 Task: Set up Gmails Vacation Responder to automatically reply to incoming emails while you are away from the office.
Action: Mouse moved to (864, 50)
Screenshot: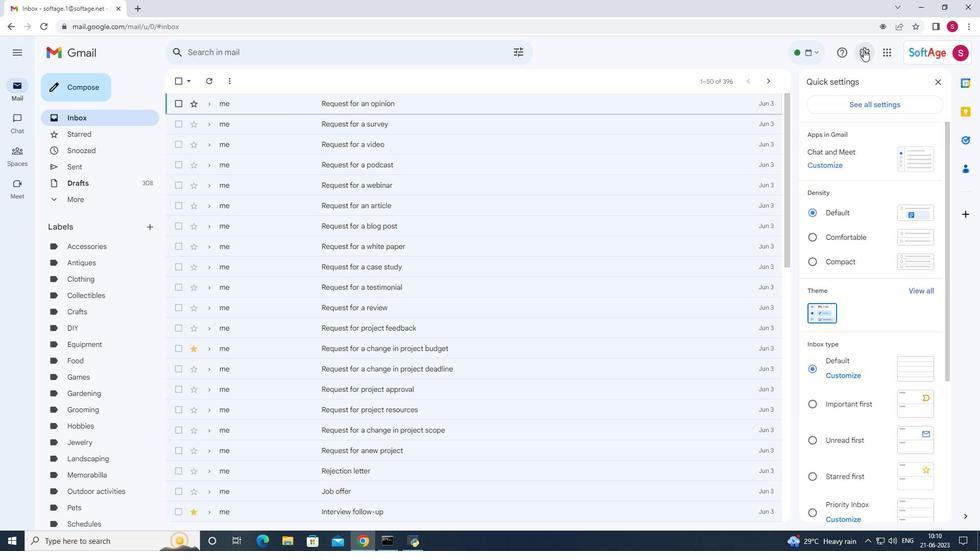 
Action: Mouse pressed left at (864, 50)
Screenshot: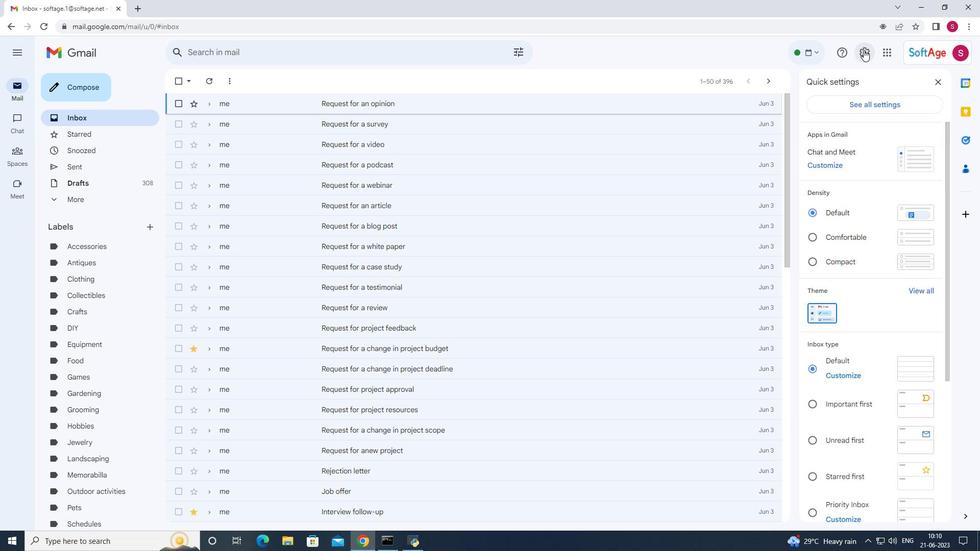 
Action: Mouse moved to (873, 106)
Screenshot: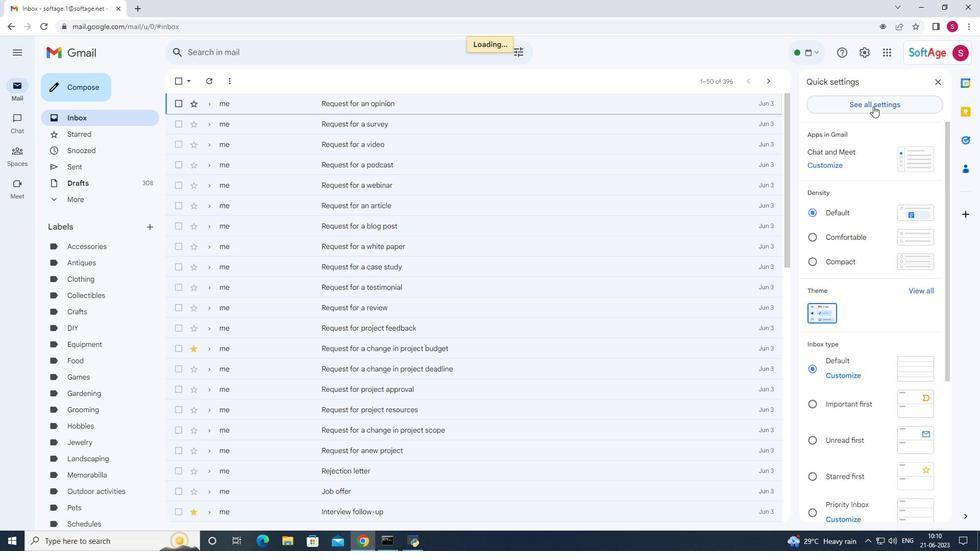 
Action: Mouse pressed left at (873, 106)
Screenshot: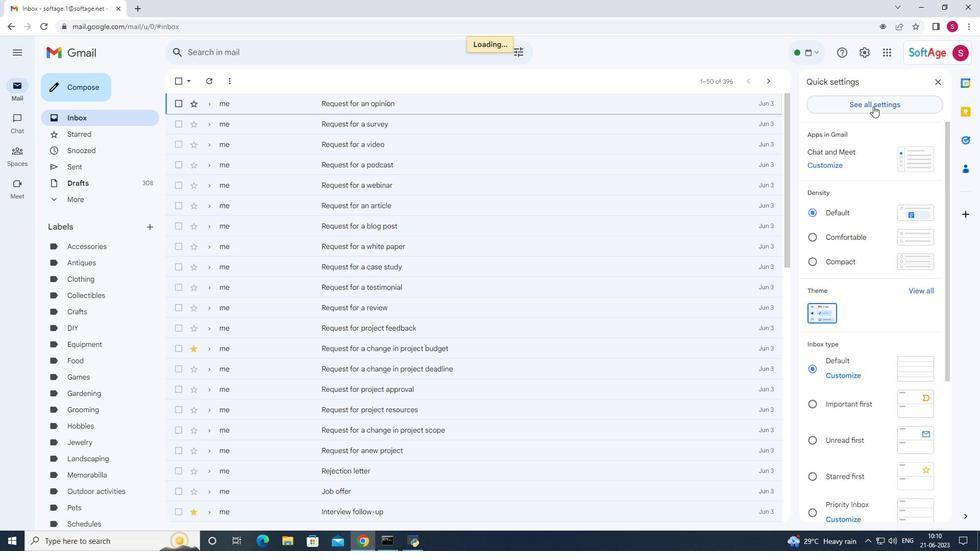 
Action: Mouse moved to (567, 208)
Screenshot: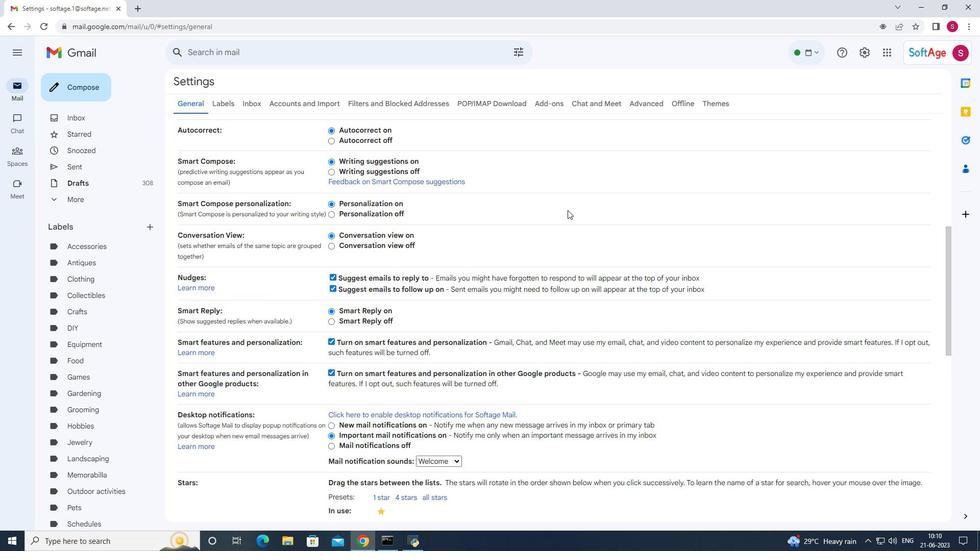 
Action: Mouse scrolled (567, 208) with delta (0, 0)
Screenshot: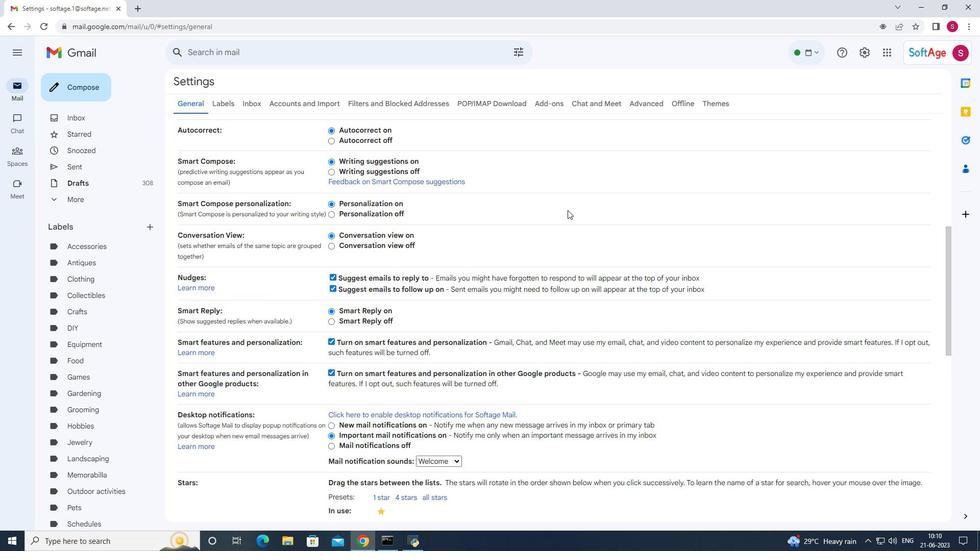 
Action: Mouse moved to (567, 209)
Screenshot: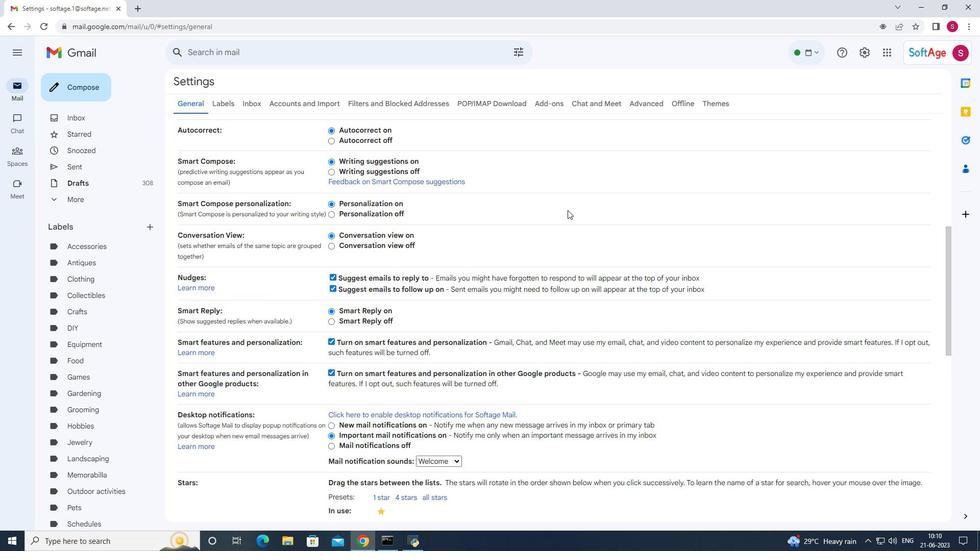 
Action: Mouse scrolled (567, 208) with delta (0, 0)
Screenshot: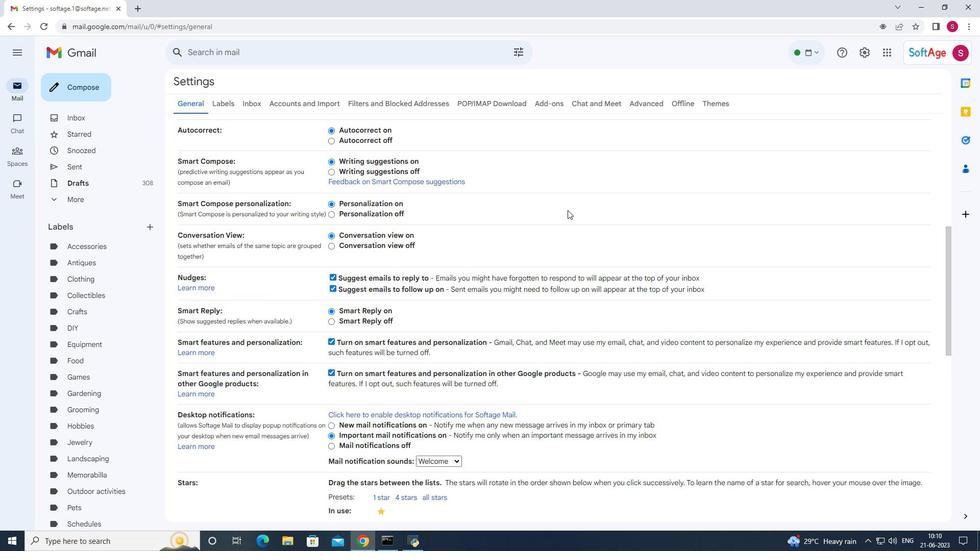 
Action: Mouse scrolled (567, 208) with delta (0, 0)
Screenshot: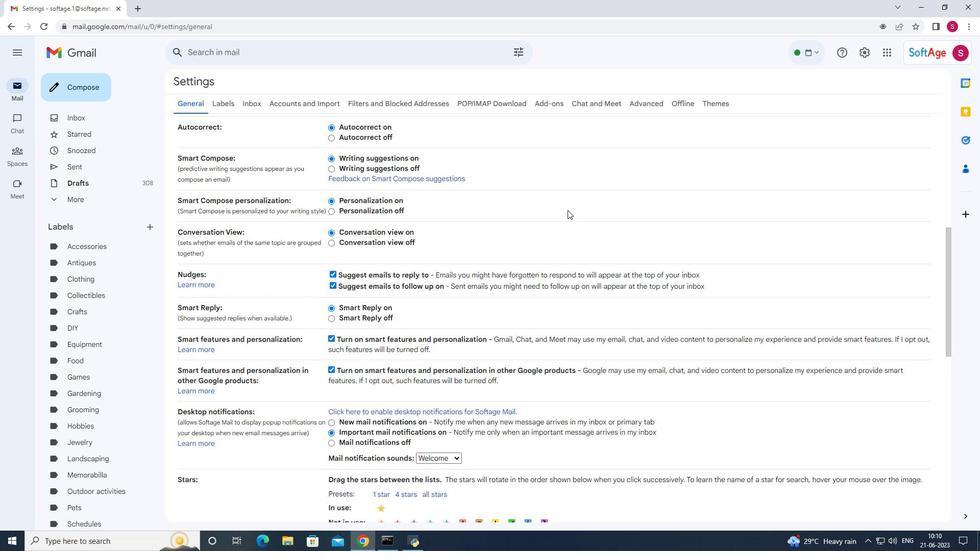 
Action: Mouse scrolled (567, 208) with delta (0, 0)
Screenshot: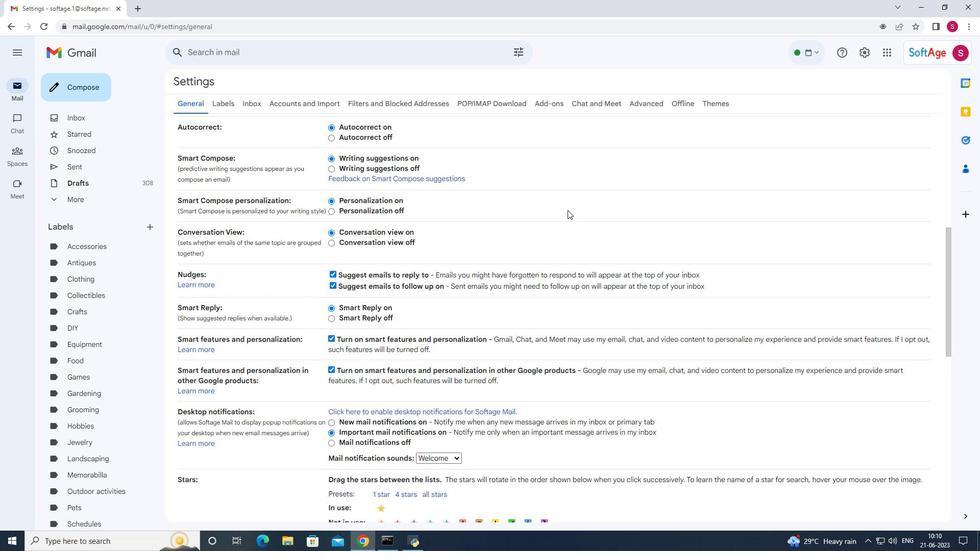 
Action: Mouse moved to (567, 209)
Screenshot: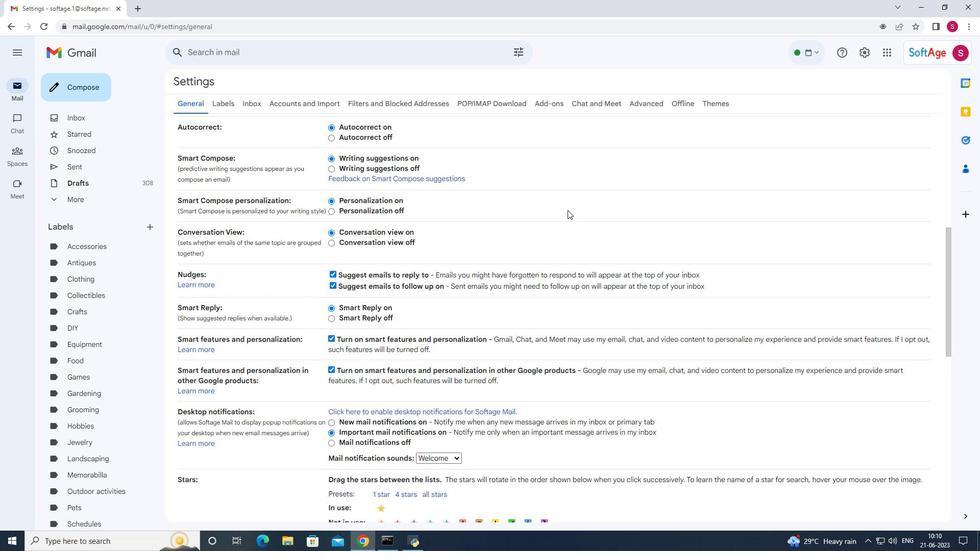 
Action: Mouse scrolled (567, 208) with delta (0, 0)
Screenshot: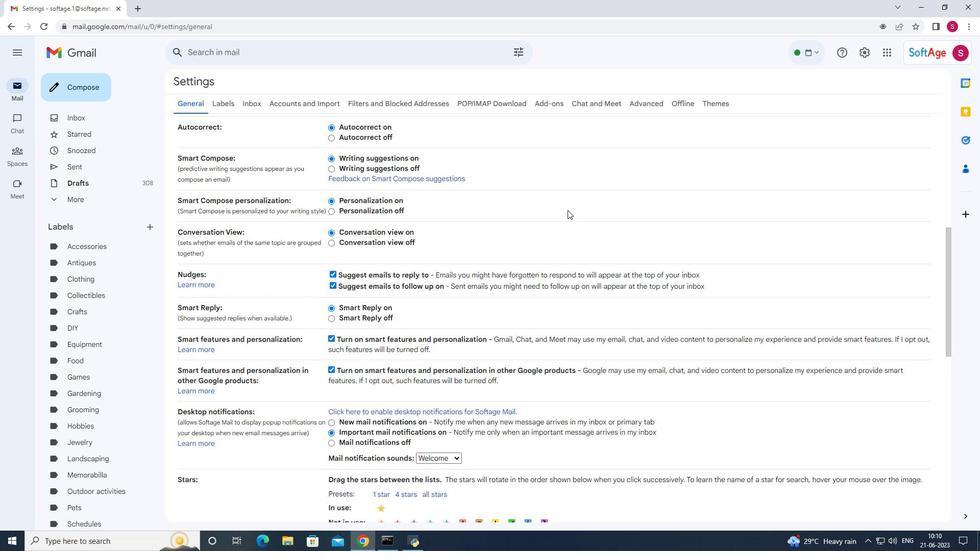 
Action: Mouse scrolled (567, 208) with delta (0, 0)
Screenshot: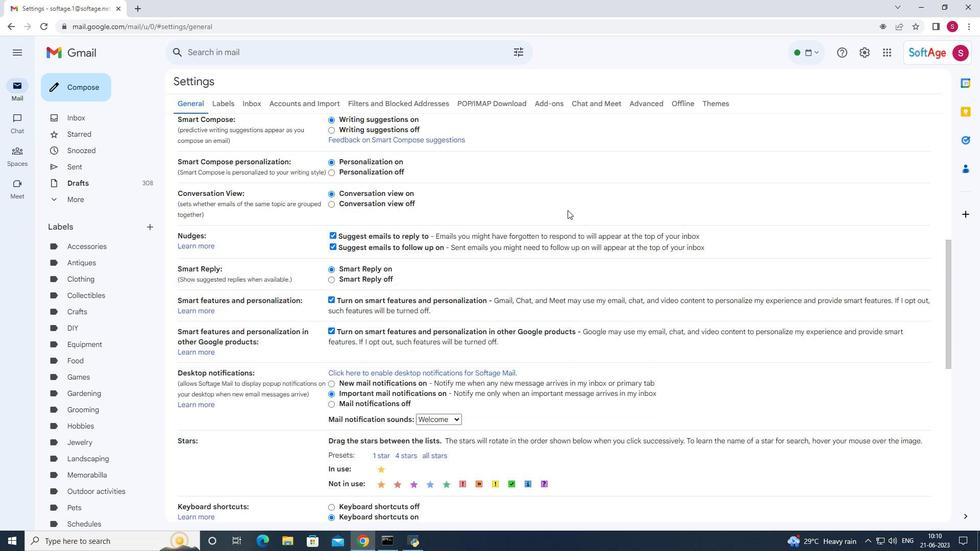 
Action: Mouse moved to (567, 209)
Screenshot: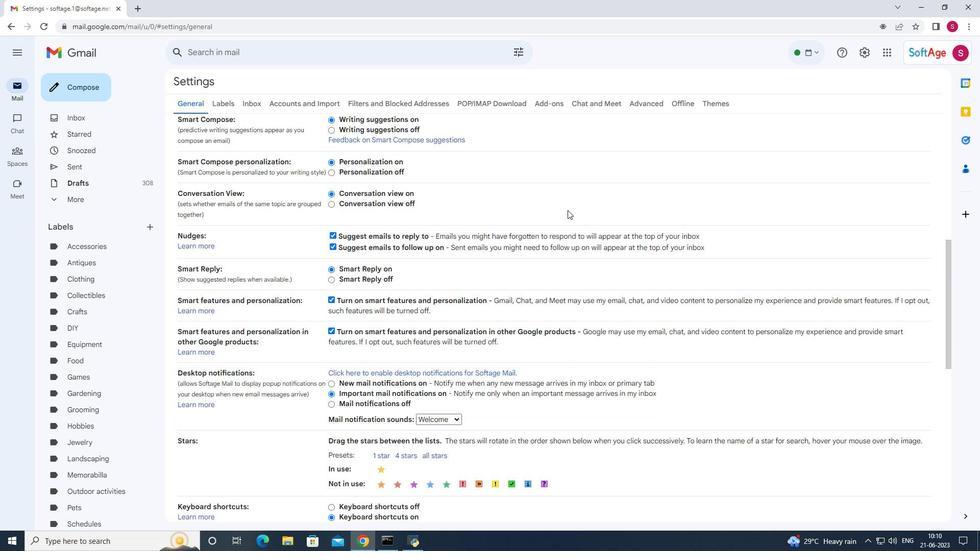
Action: Mouse scrolled (567, 208) with delta (0, 0)
Screenshot: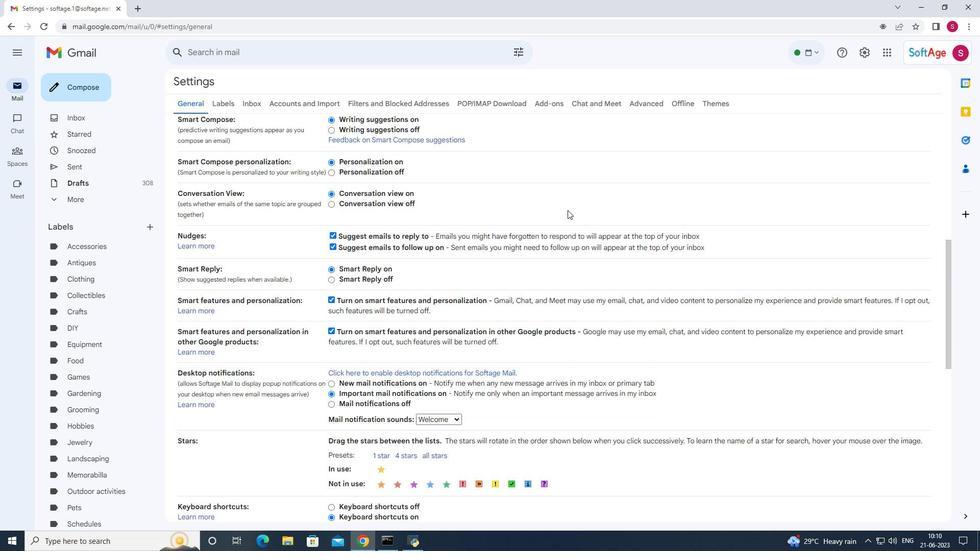 
Action: Mouse moved to (567, 210)
Screenshot: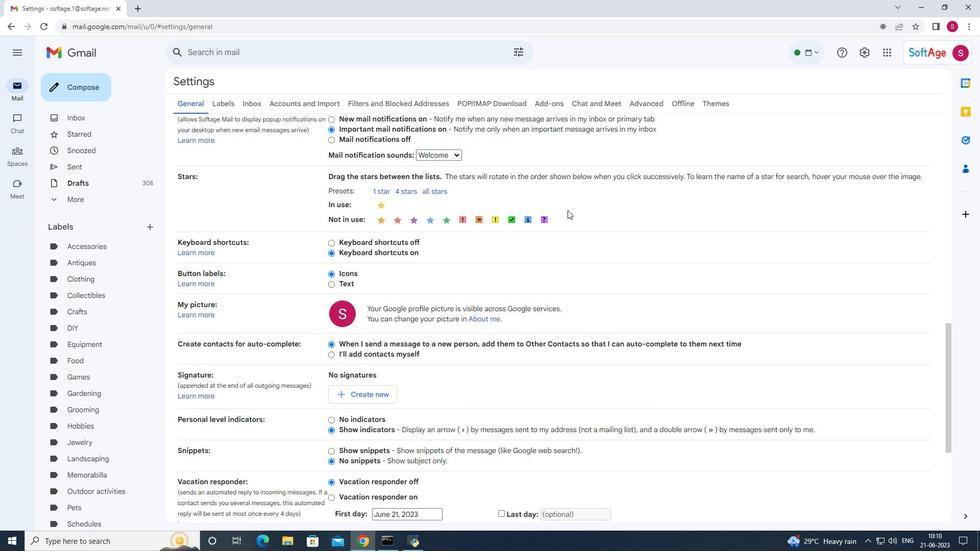 
Action: Mouse scrolled (567, 209) with delta (0, 0)
Screenshot: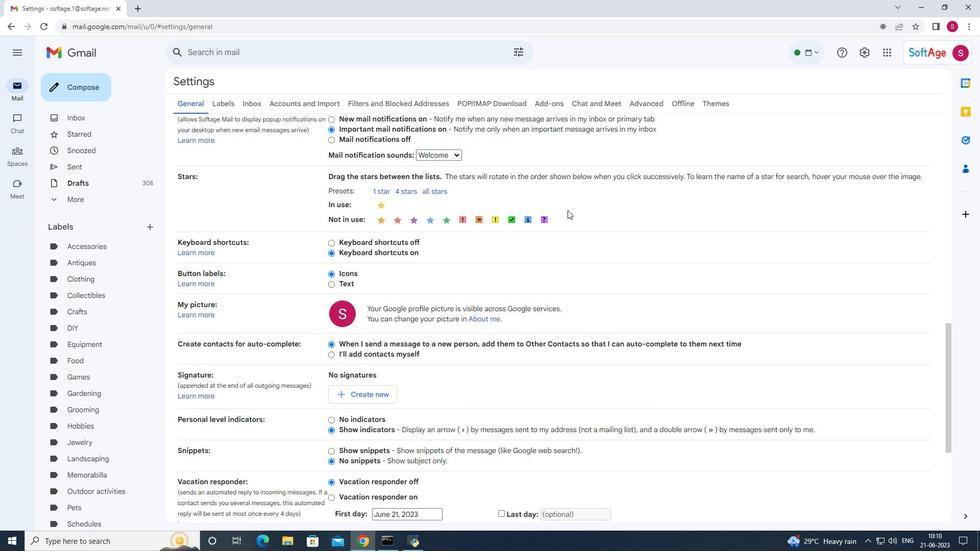 
Action: Mouse scrolled (567, 209) with delta (0, 0)
Screenshot: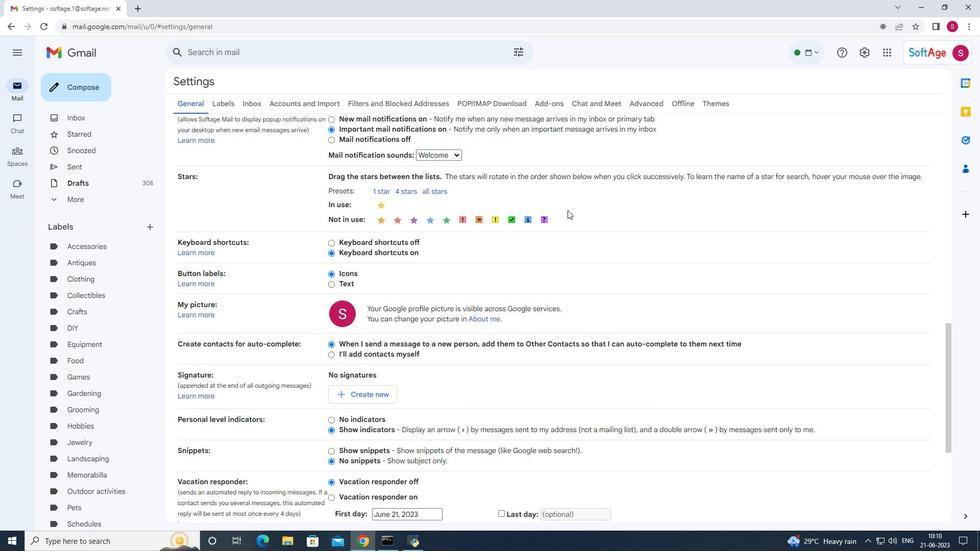 
Action: Mouse scrolled (567, 209) with delta (0, 0)
Screenshot: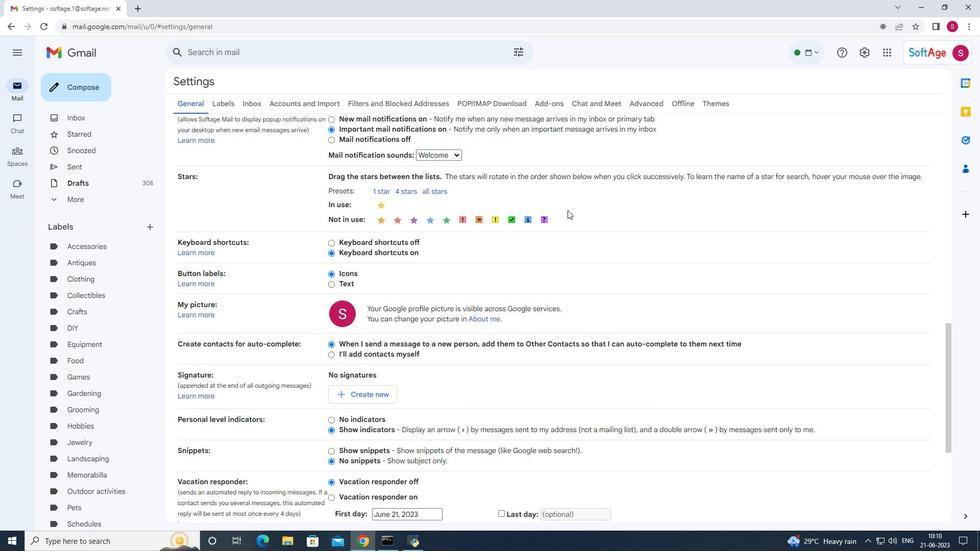 
Action: Mouse scrolled (567, 209) with delta (0, 0)
Screenshot: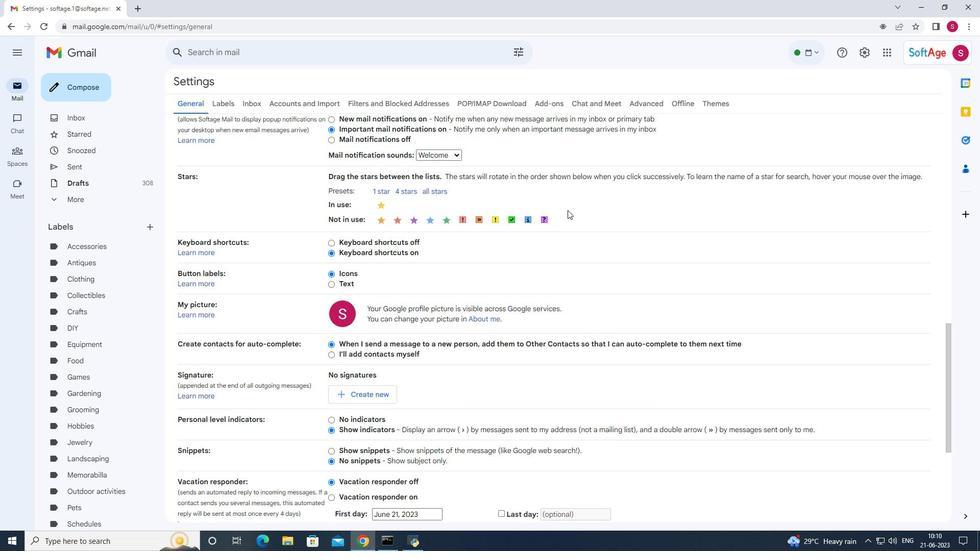 
Action: Mouse moved to (567, 210)
Screenshot: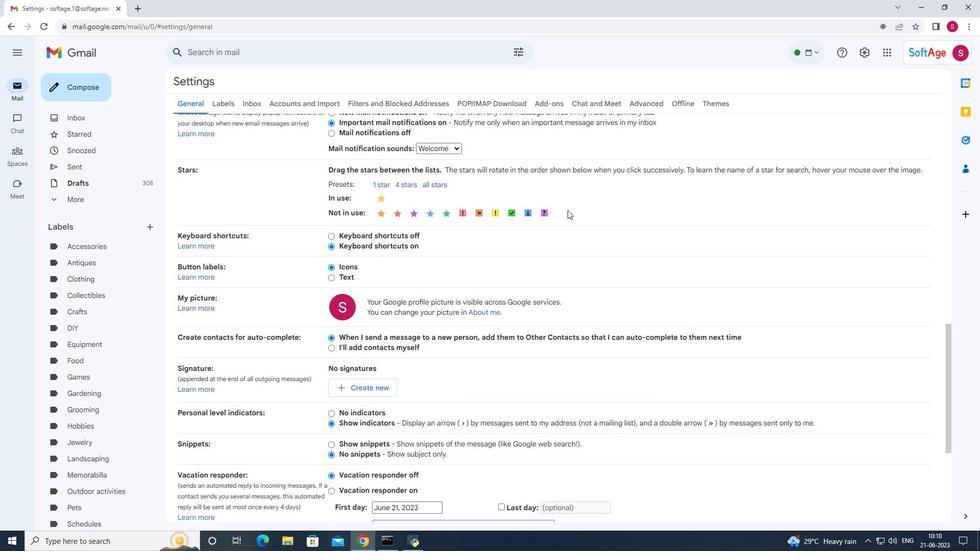 
Action: Mouse scrolled (567, 209) with delta (0, 0)
Screenshot: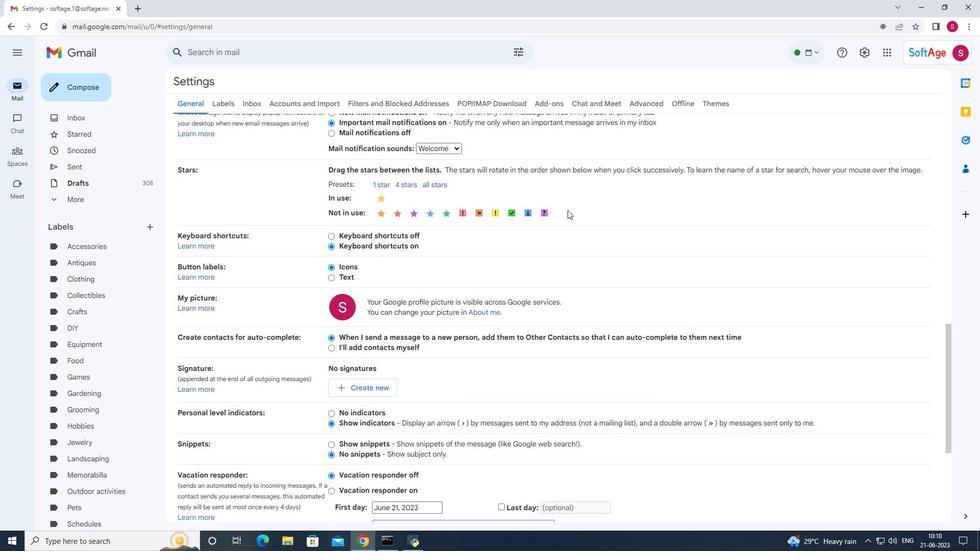 
Action: Mouse scrolled (567, 209) with delta (0, 0)
Screenshot: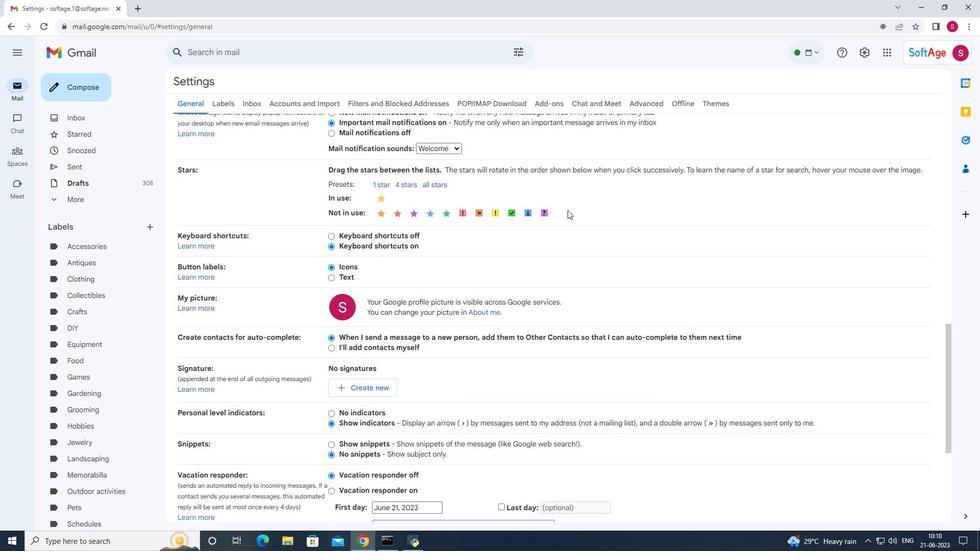 
Action: Mouse scrolled (567, 209) with delta (0, 0)
Screenshot: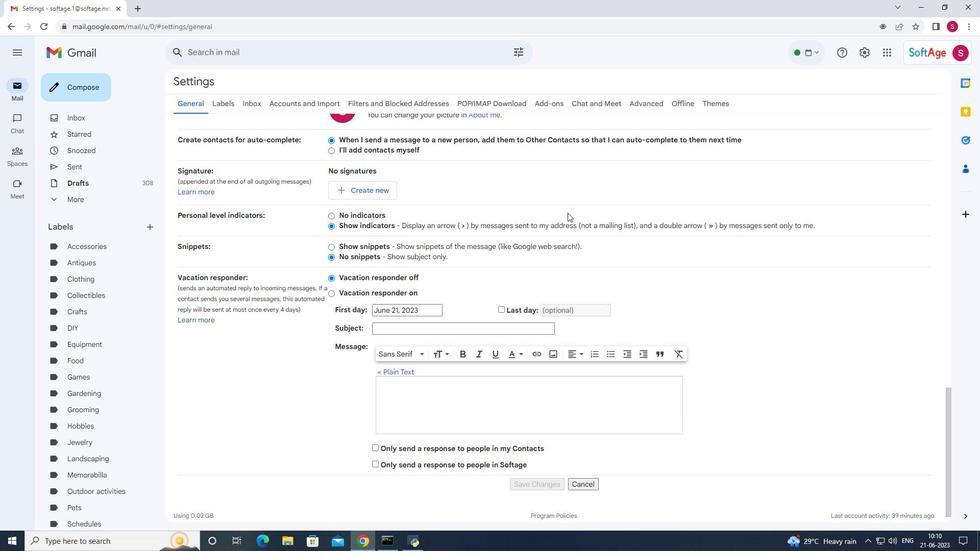 
Action: Mouse scrolled (567, 209) with delta (0, 0)
Screenshot: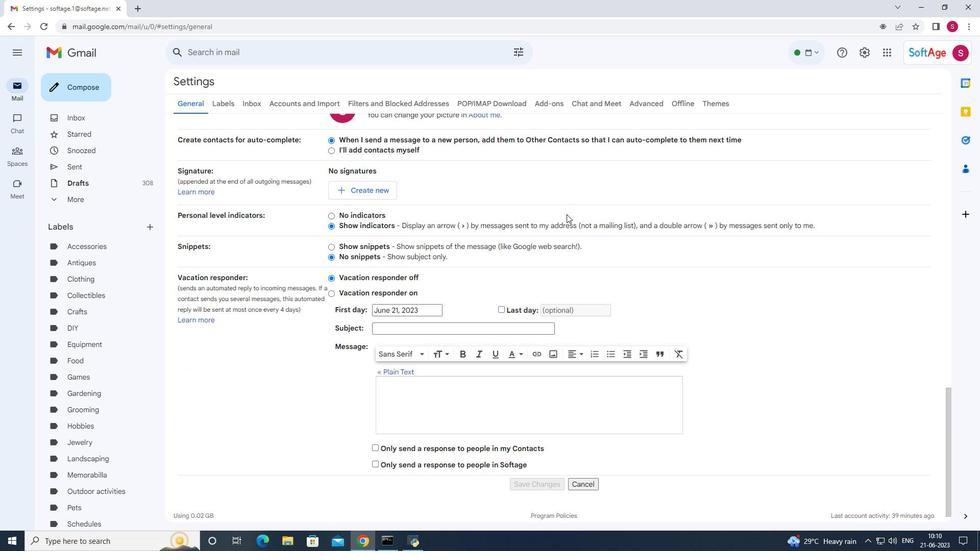 
Action: Mouse scrolled (567, 209) with delta (0, 0)
Screenshot: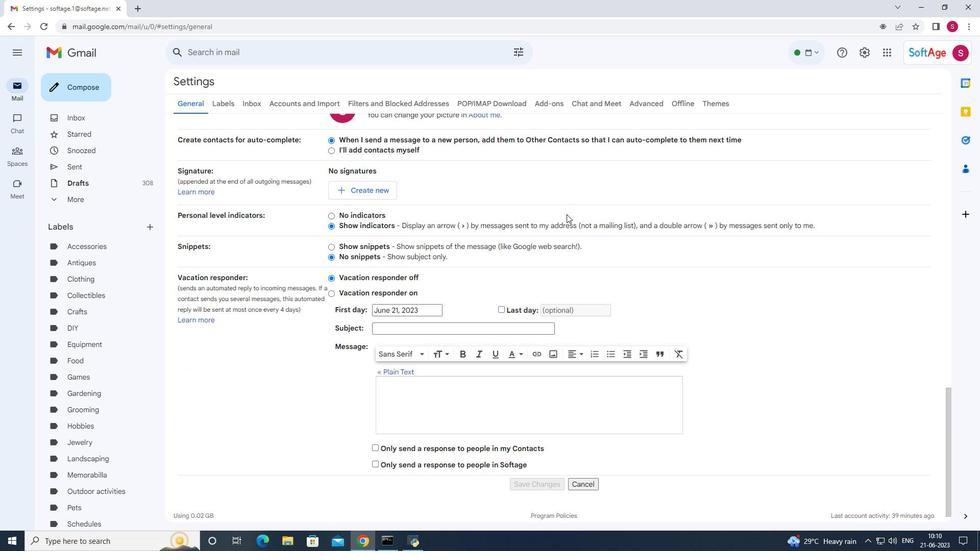 
Action: Mouse scrolled (567, 209) with delta (0, 0)
Screenshot: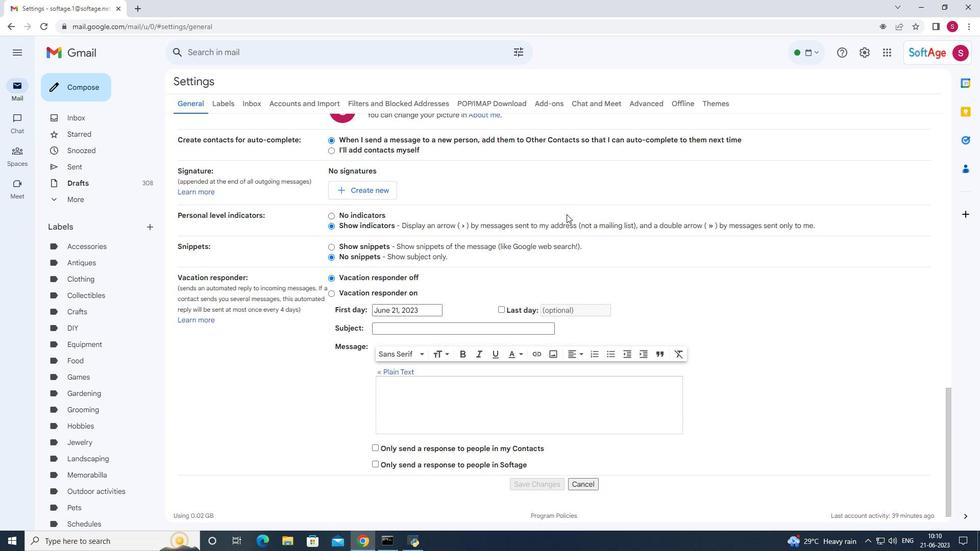 
Action: Mouse moved to (566, 216)
Screenshot: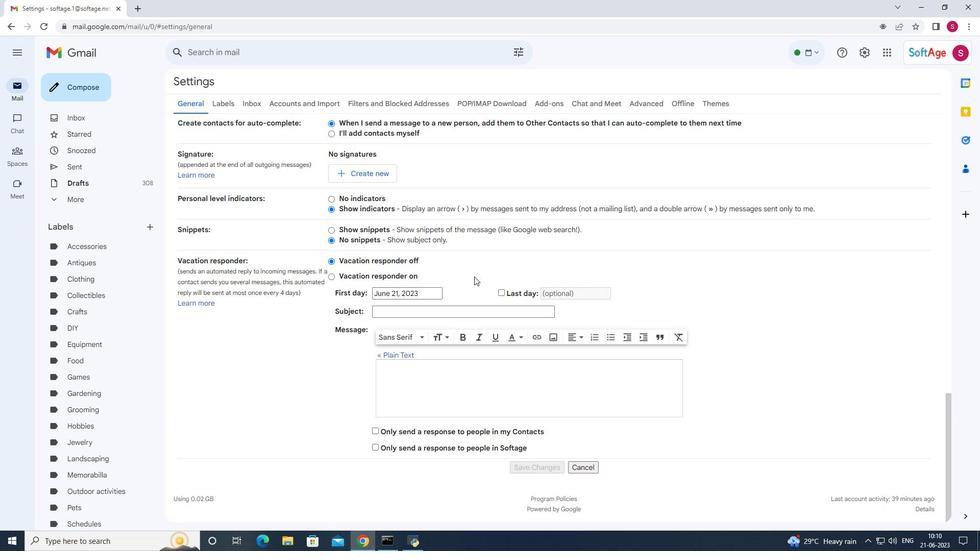 
Action: Mouse scrolled (566, 215) with delta (0, 0)
Screenshot: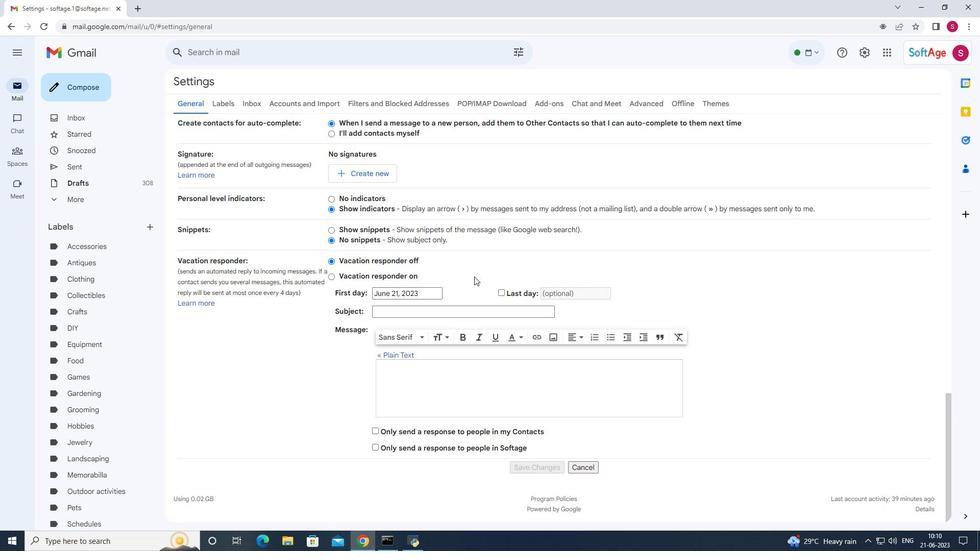 
Action: Mouse scrolled (566, 215) with delta (0, 0)
Screenshot: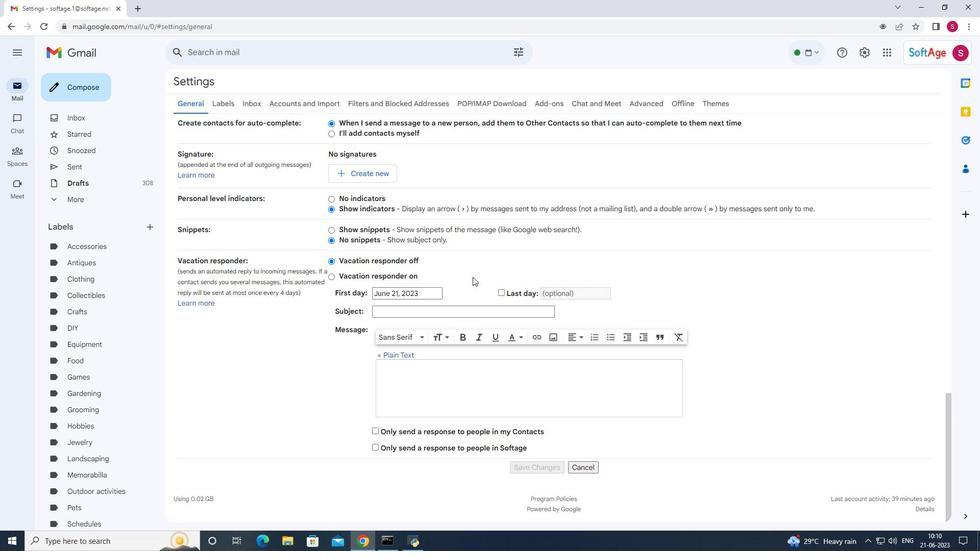 
Action: Mouse moved to (437, 291)
Screenshot: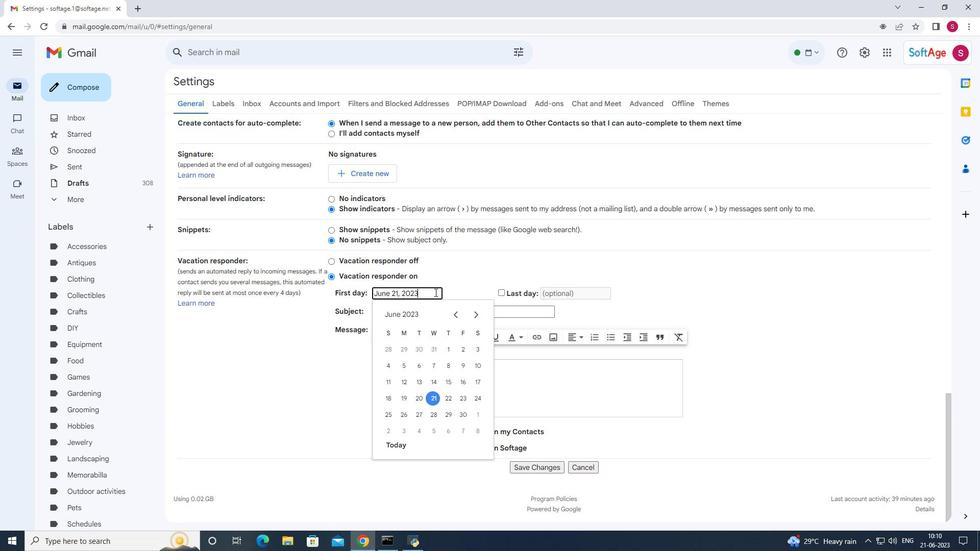 
Action: Mouse pressed left at (437, 291)
Screenshot: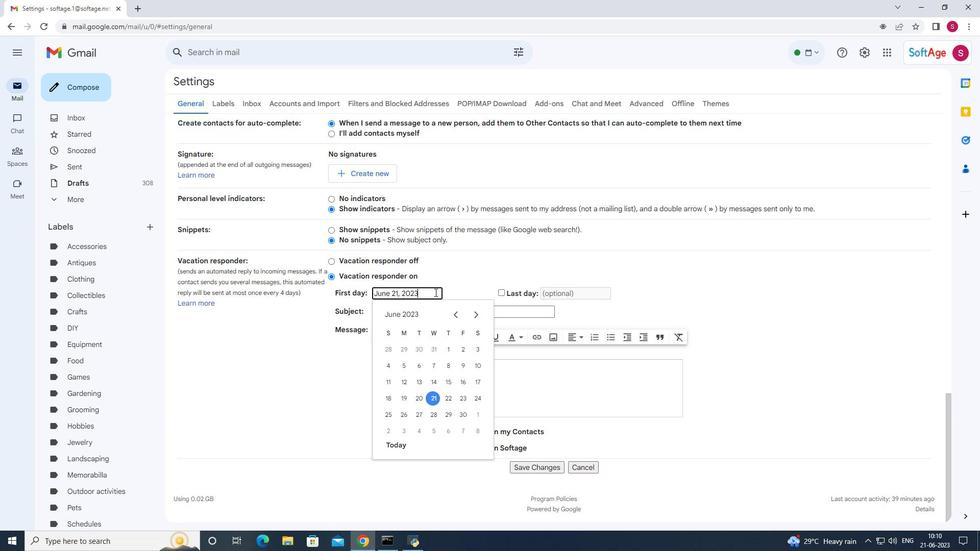 
Action: Mouse moved to (429, 399)
Screenshot: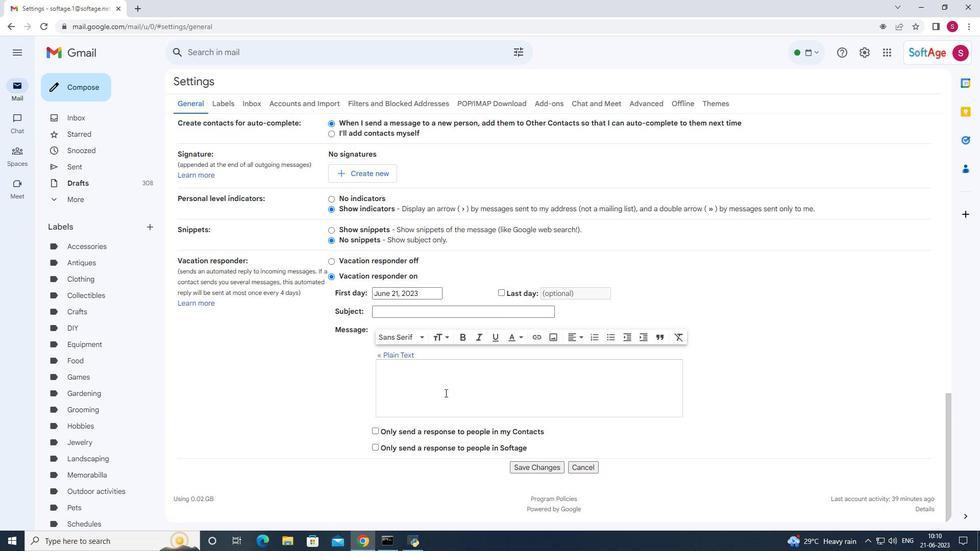 
Action: Mouse pressed left at (429, 399)
Screenshot: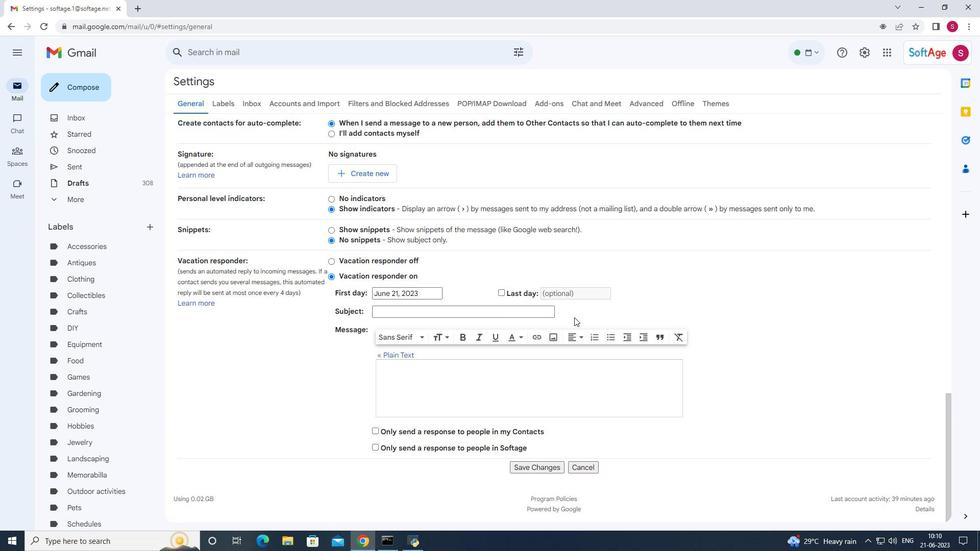 
Action: Mouse moved to (499, 294)
Screenshot: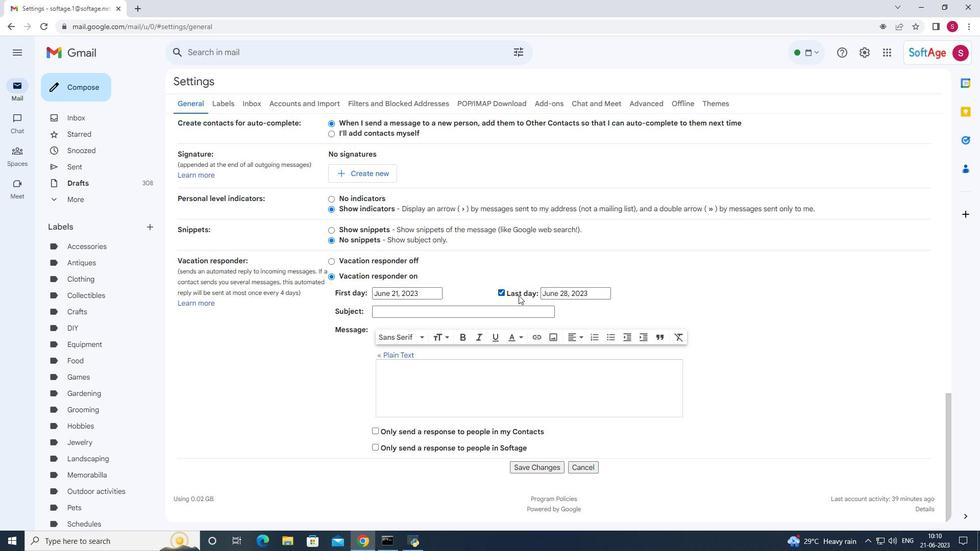 
Action: Mouse pressed left at (499, 294)
Screenshot: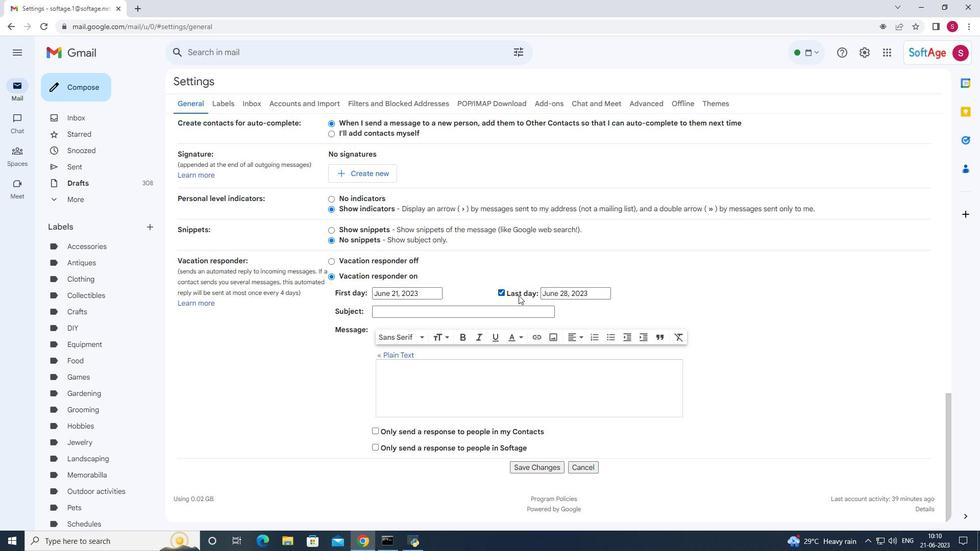 
Action: Mouse moved to (572, 293)
Screenshot: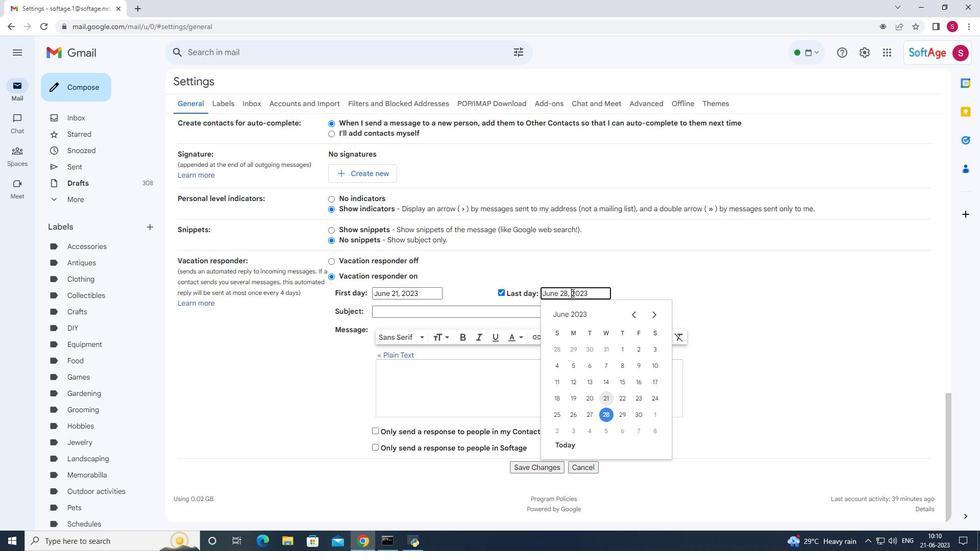 
Action: Mouse pressed left at (572, 293)
Screenshot: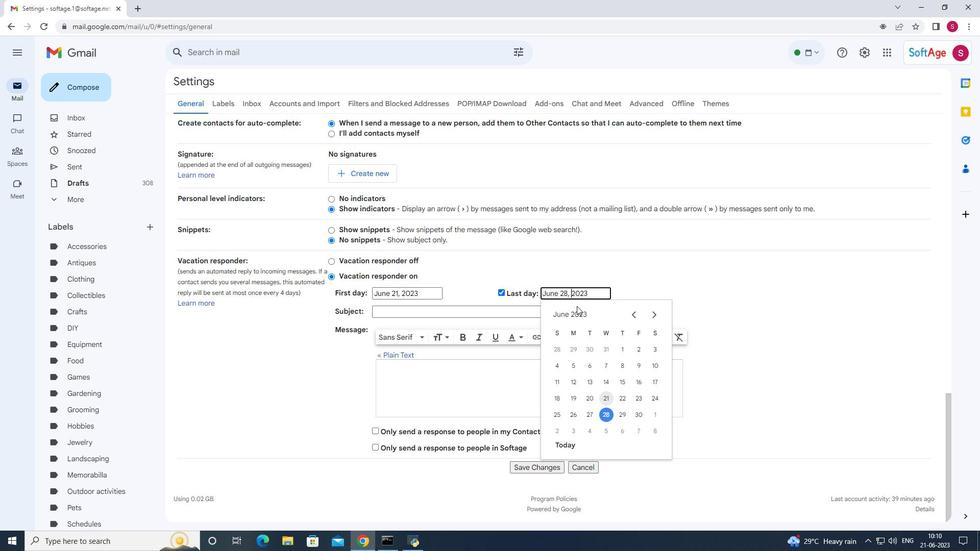 
Action: Mouse moved to (639, 416)
Screenshot: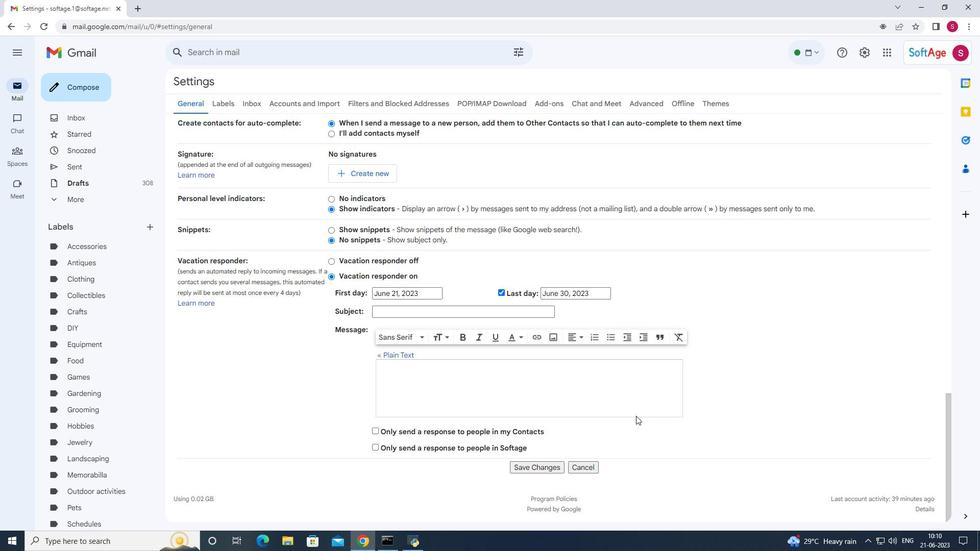 
Action: Mouse pressed left at (639, 416)
Screenshot: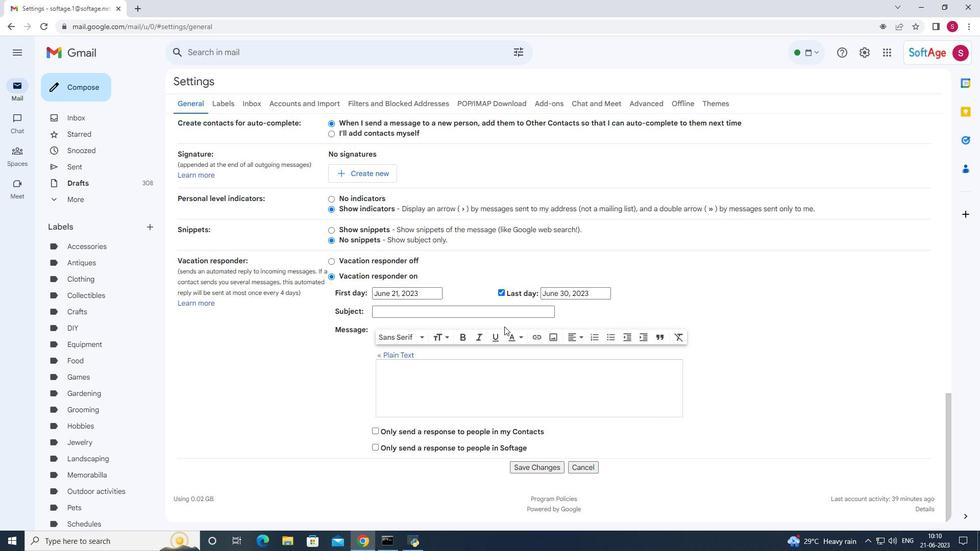 
Action: Mouse moved to (495, 313)
Screenshot: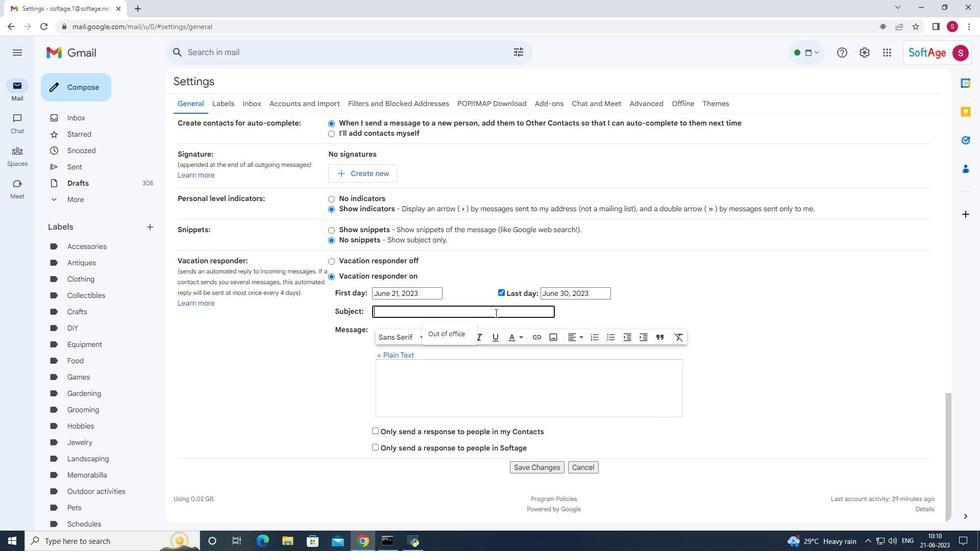 
Action: Mouse pressed left at (495, 313)
Screenshot: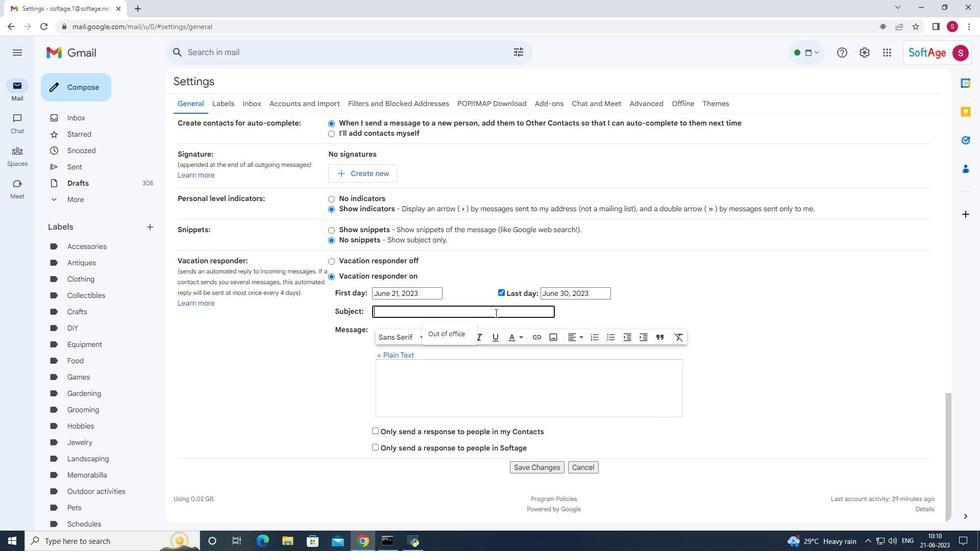 
Action: Mouse moved to (494, 313)
Screenshot: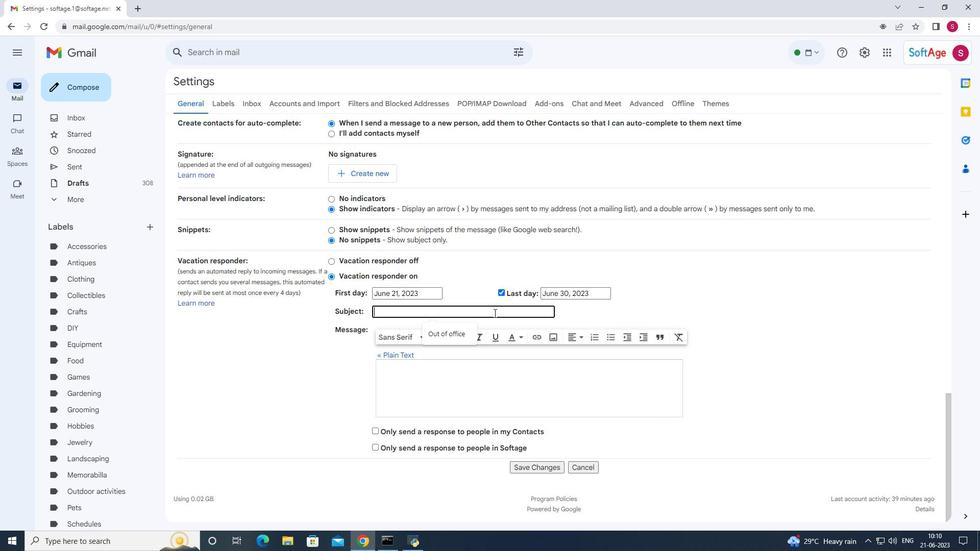 
Action: Key pressed <Key.shift>Out<Key.space>of<Key.space>office<Key.tab><Key.shift>Thab<Key.backspace>nks<Key.space>for<Key.space>your<Key.space>email.<Key.space><Key.shift>I<Key.space>am<Key.space>out<Key.space>of<Key.space>the<Key.space>office<Key.space>until<Key.space>30<Key.space><Key.shift>June<Key.space>2023.<Key.space><Key.shift>I<Key.space>wil<Key.space><Key.shift>reply<Key.space>to<Key.space>your<Key.space>email<Key.space>aftr<Key.backspace><Key.backspace><Key.backspace>fter<Key.space><Key.shift>I<Key.space>retuer<Key.backspace><Key.backspace><Key.backspace><Key.backspace>turn.<Key.enter><Key.enter><Key.shift>If<Key.space>you<Key.space>need<Key.space>more<Key.space>immediate<Key.space>assistance,<Key.space>please<Key.space>email<Key.space>on<Key.space><Key.shift>S<Key.backspace>sofat<Key.backspace><Key.backspace>tae.7<Key.shift>@sp<Key.backspace>oftage<Key.shift>@<Key.backspace>.net<Key.enter><Key.enter><Key.shift>Best<Key.space><Key.shift>Regards,<Key.enter><Key.shift>Softa<Key.backspace>age.1
Screenshot: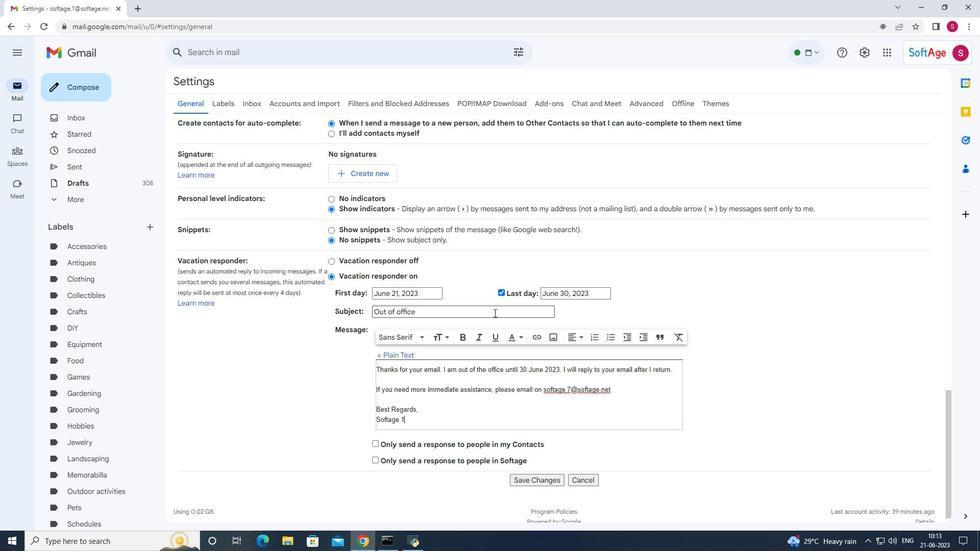
Action: Mouse moved to (540, 479)
Screenshot: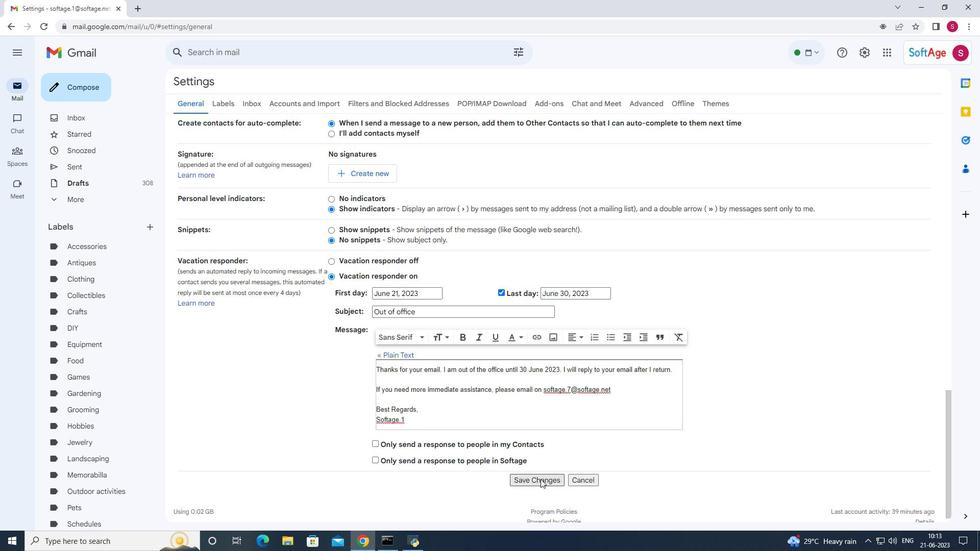 
Action: Mouse pressed left at (540, 479)
Screenshot: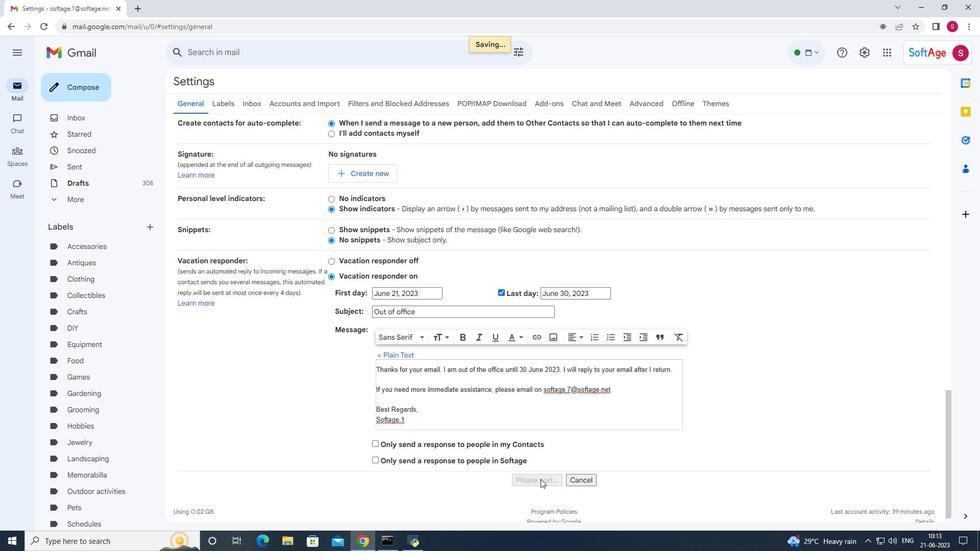 
Action: Mouse moved to (544, 441)
Screenshot: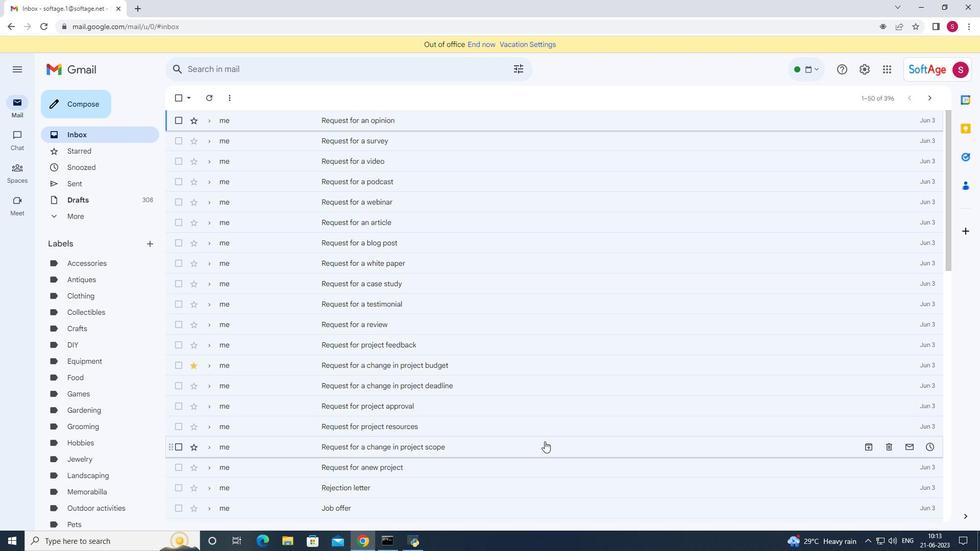 
